 Task: Set the stop time for playback control to 0.20.
Action: Mouse moved to (110, 16)
Screenshot: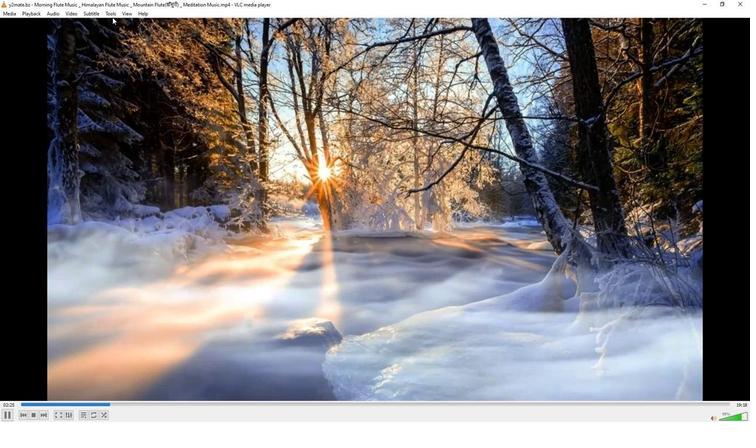 
Action: Mouse pressed left at (110, 16)
Screenshot: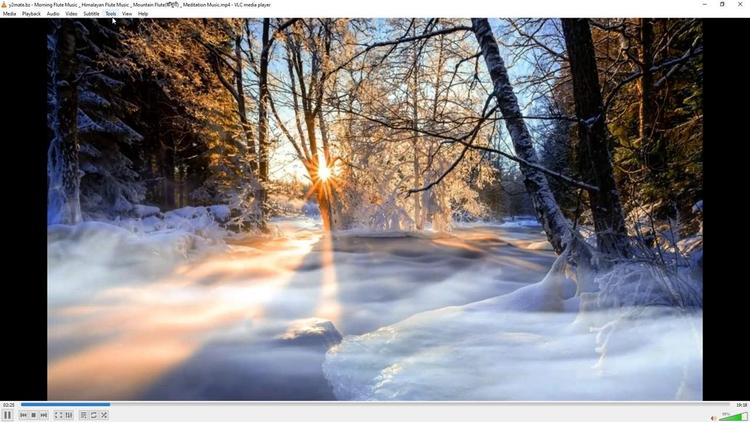 
Action: Mouse moved to (123, 106)
Screenshot: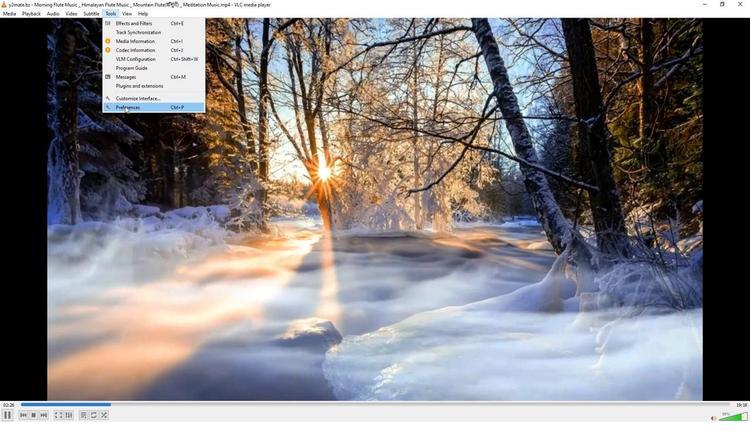 
Action: Mouse pressed left at (123, 106)
Screenshot: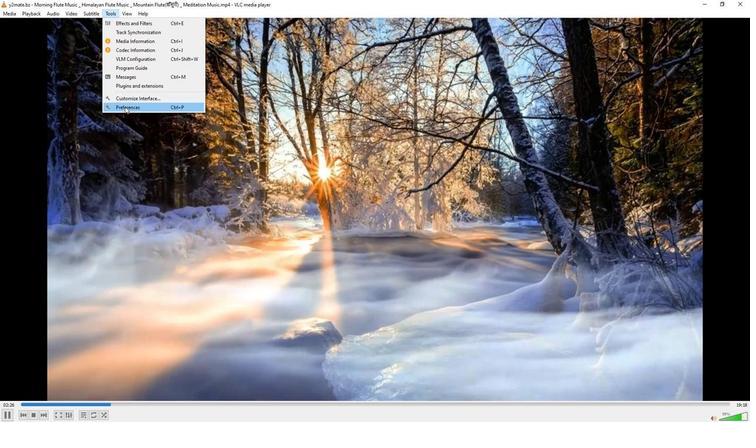 
Action: Mouse moved to (248, 342)
Screenshot: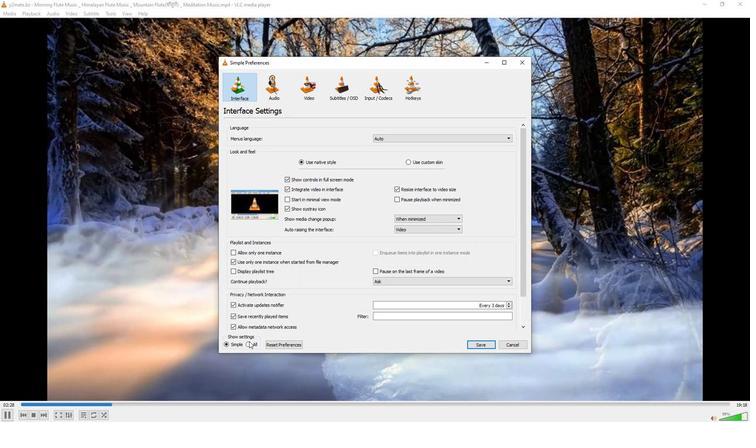 
Action: Mouse pressed left at (248, 342)
Screenshot: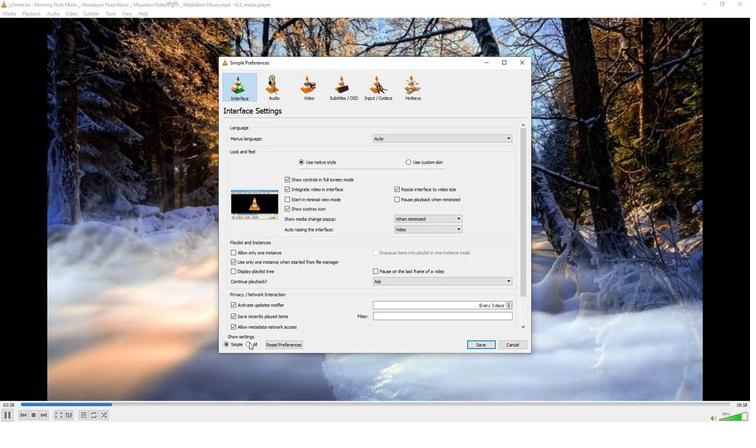 
Action: Mouse moved to (264, 201)
Screenshot: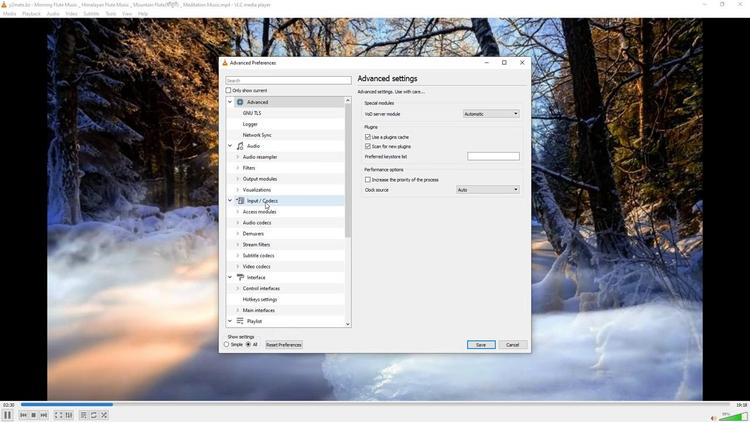 
Action: Mouse pressed left at (264, 201)
Screenshot: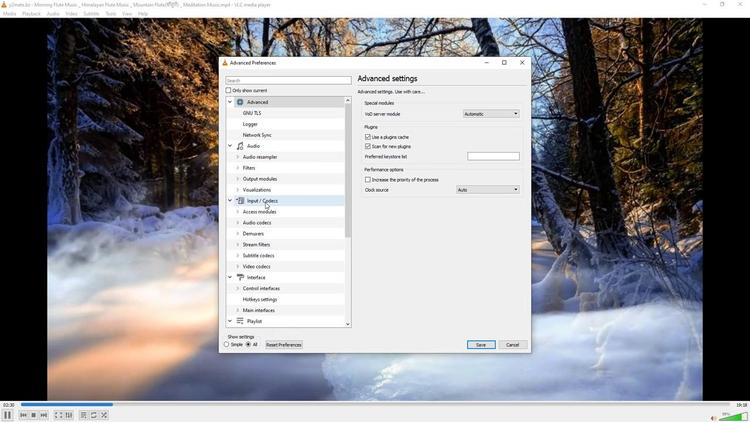 
Action: Mouse moved to (514, 265)
Screenshot: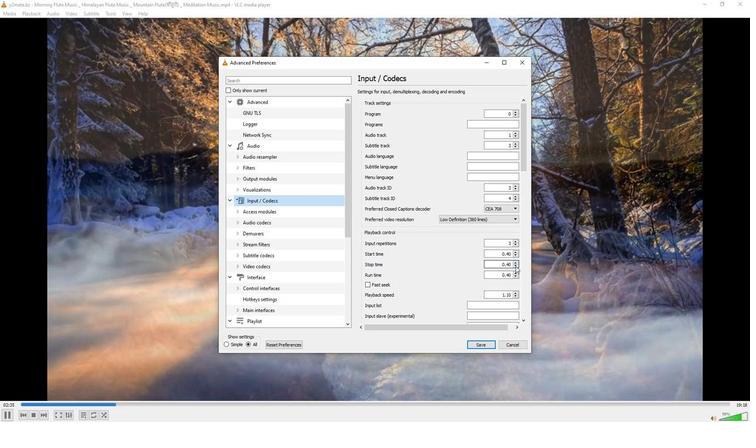 
Action: Mouse pressed left at (514, 265)
Screenshot: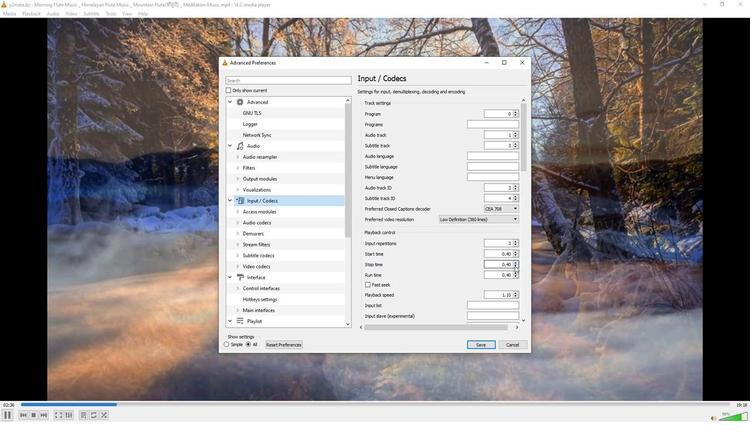 
Action: Mouse pressed left at (514, 265)
Screenshot: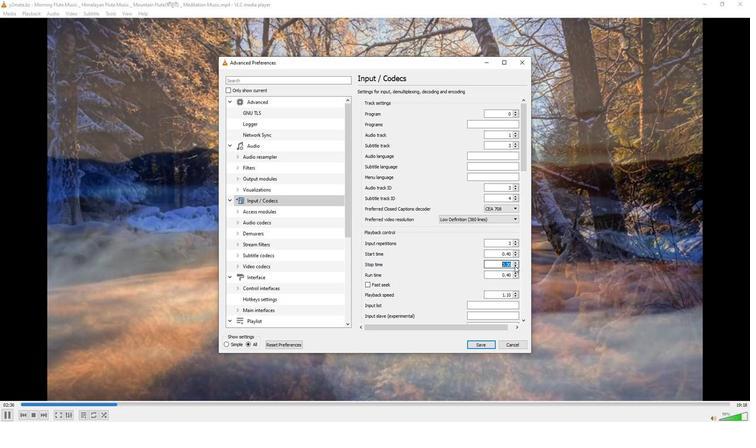 
Action: Mouse moved to (456, 273)
Screenshot: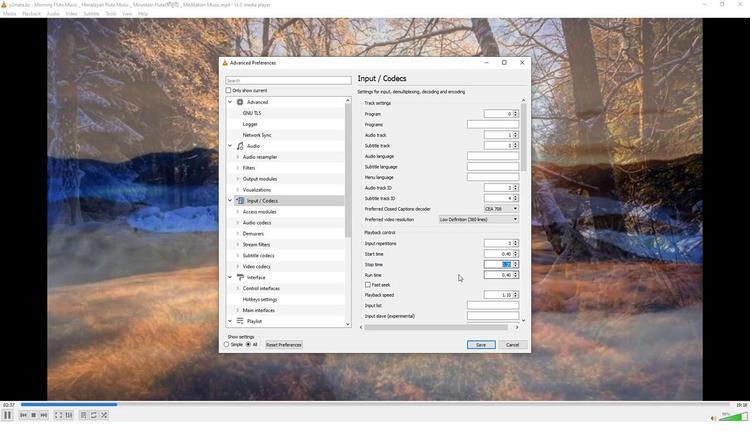 
Action: Mouse pressed left at (456, 273)
Screenshot: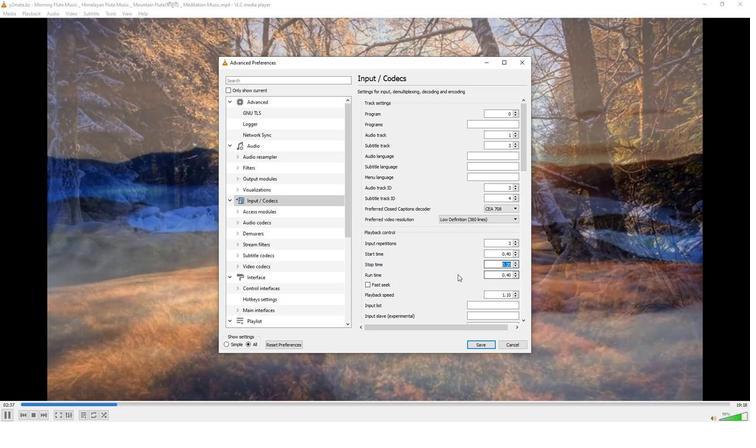 
Action: Mouse moved to (456, 273)
Screenshot: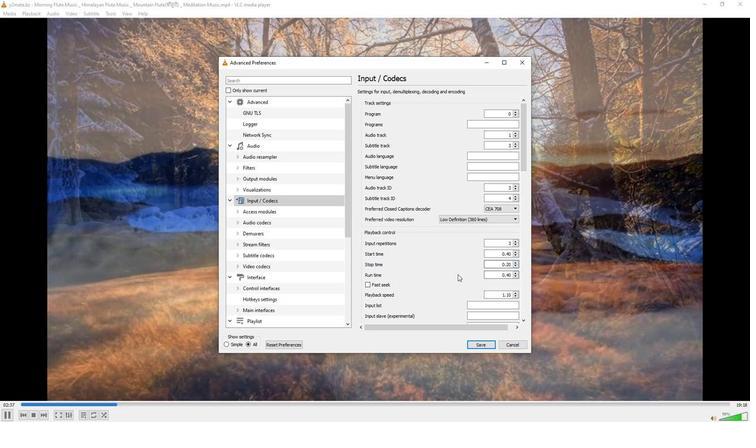 
